 Task: Add Market Corner 5 Cheese 3 Colors Tortellini to the cart.
Action: Mouse moved to (63, 316)
Screenshot: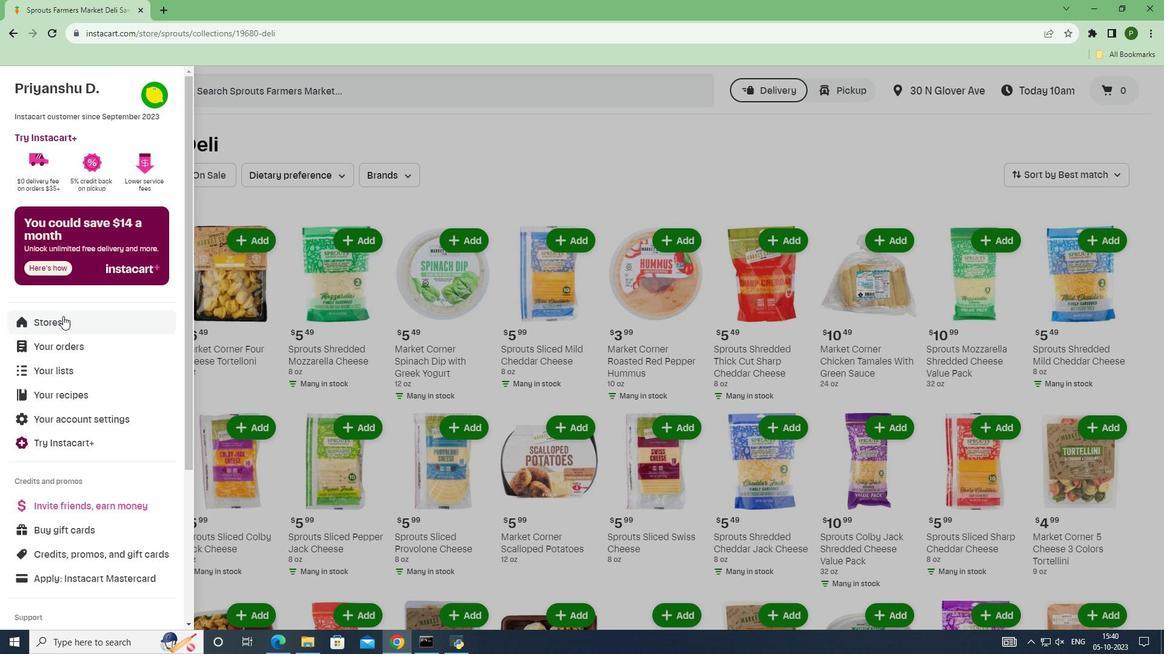 
Action: Mouse pressed left at (63, 316)
Screenshot: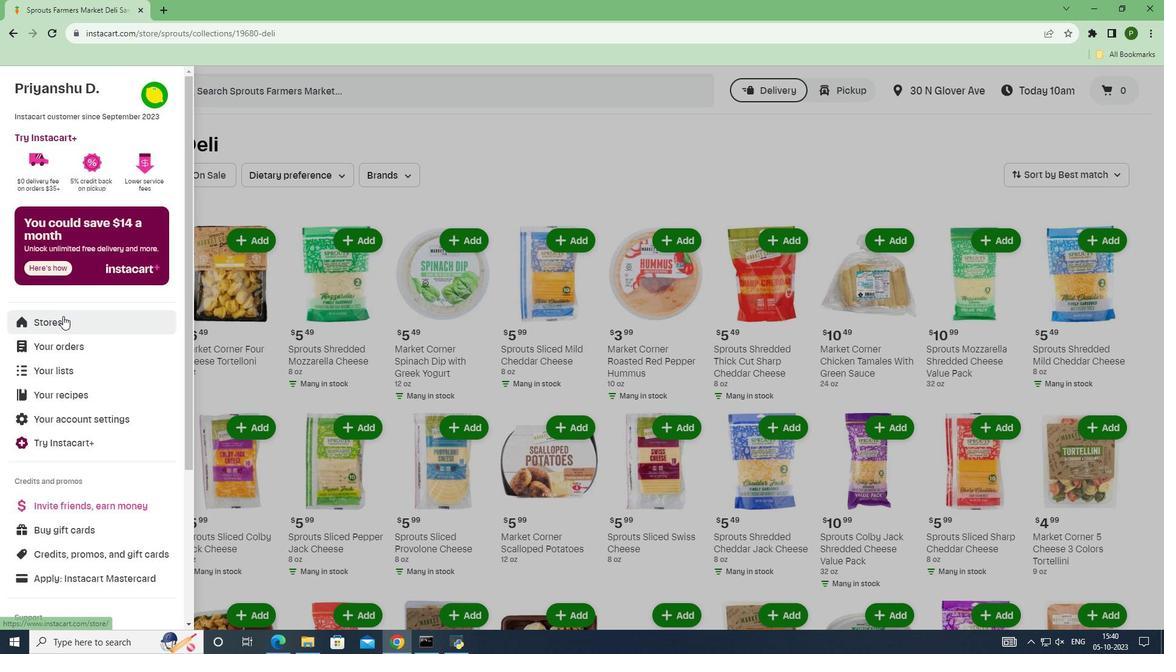 
Action: Mouse moved to (271, 144)
Screenshot: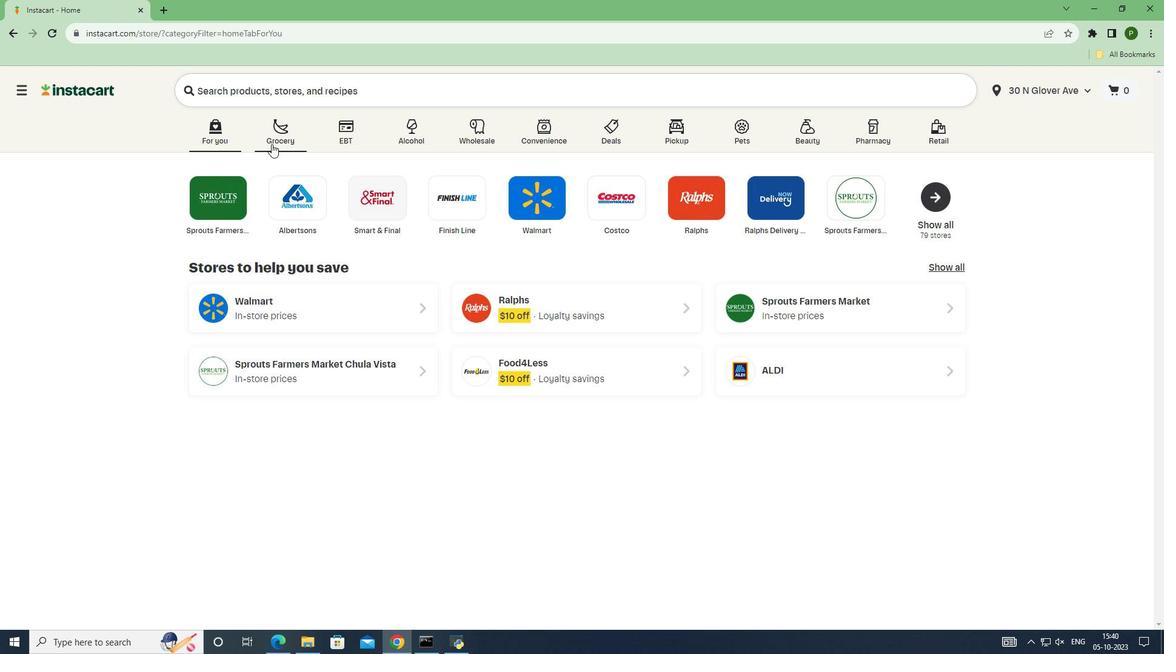 
Action: Mouse pressed left at (271, 144)
Screenshot: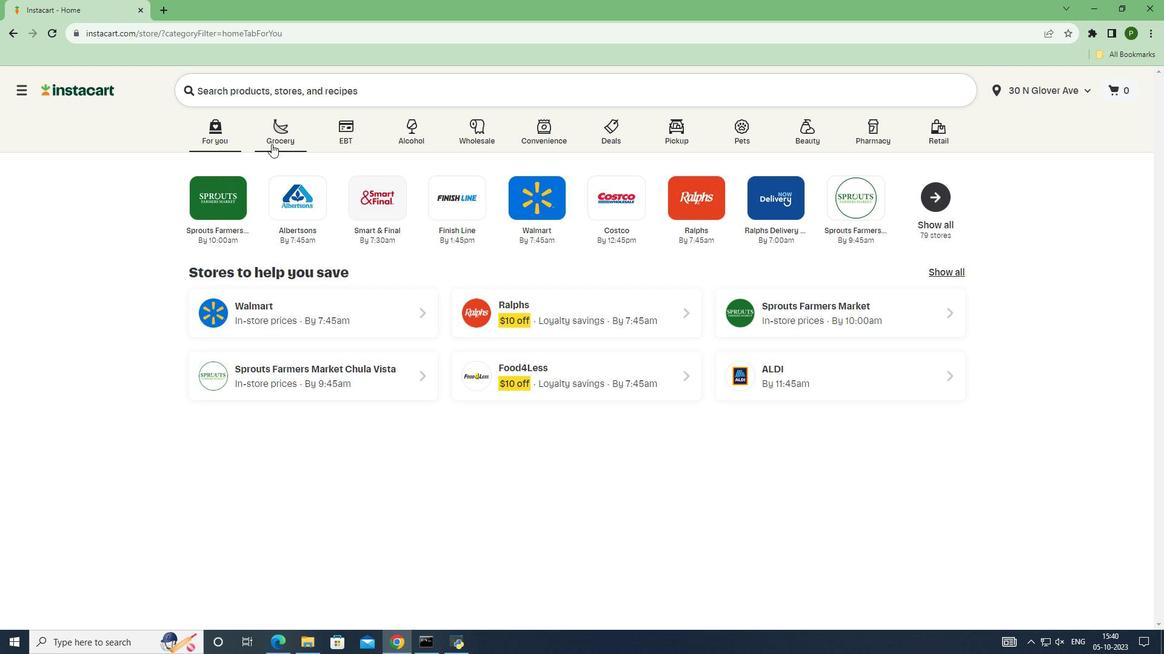 
Action: Mouse moved to (726, 278)
Screenshot: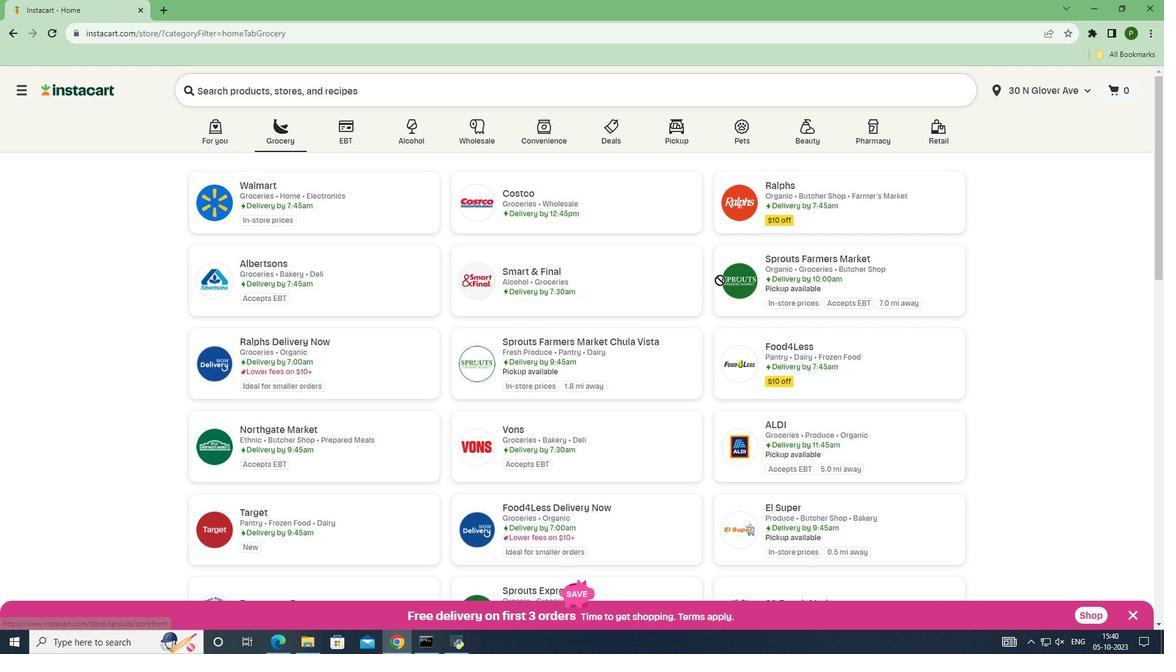 
Action: Mouse pressed left at (726, 278)
Screenshot: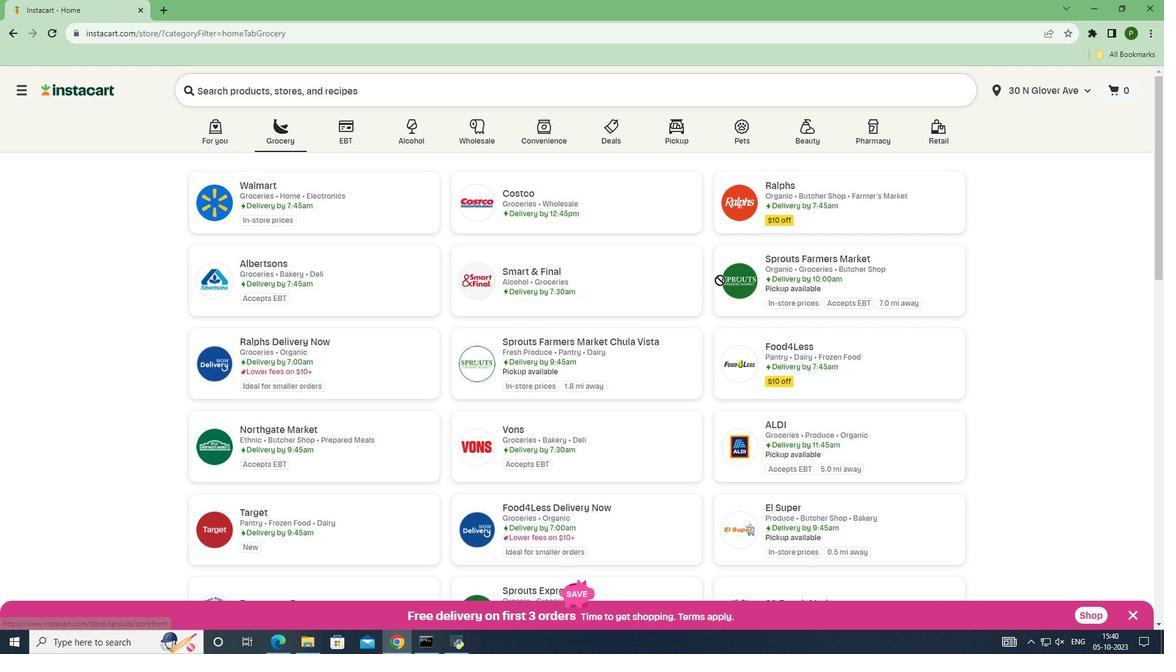 
Action: Mouse moved to (719, 280)
Screenshot: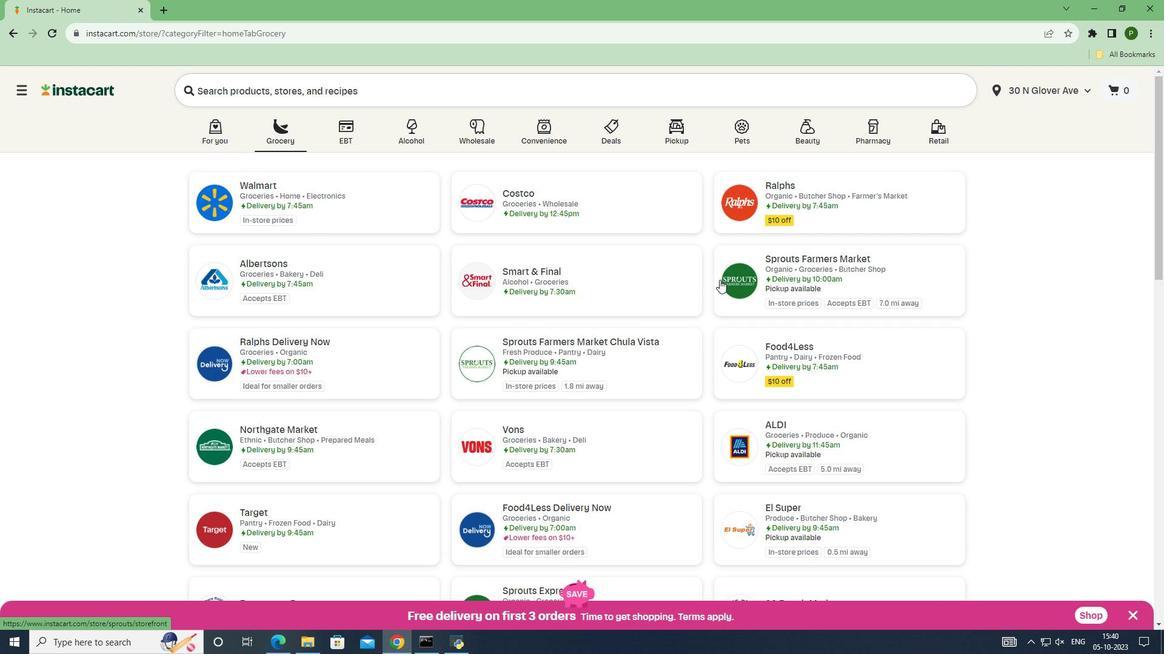
Action: Mouse pressed left at (719, 280)
Screenshot: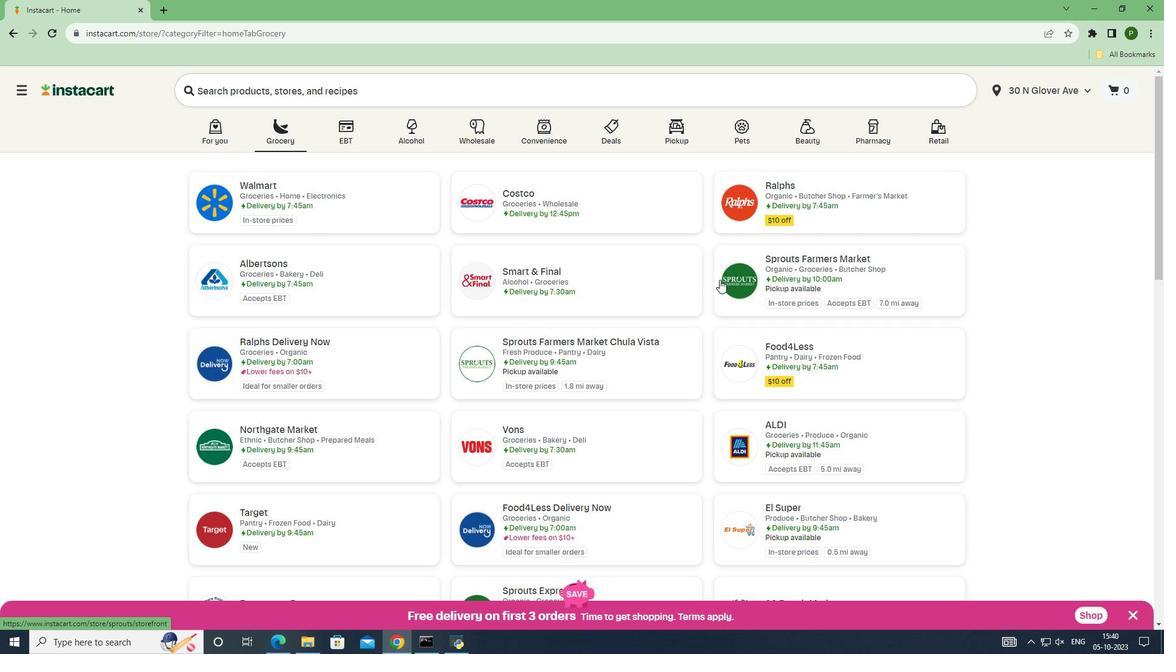 
Action: Mouse moved to (89, 334)
Screenshot: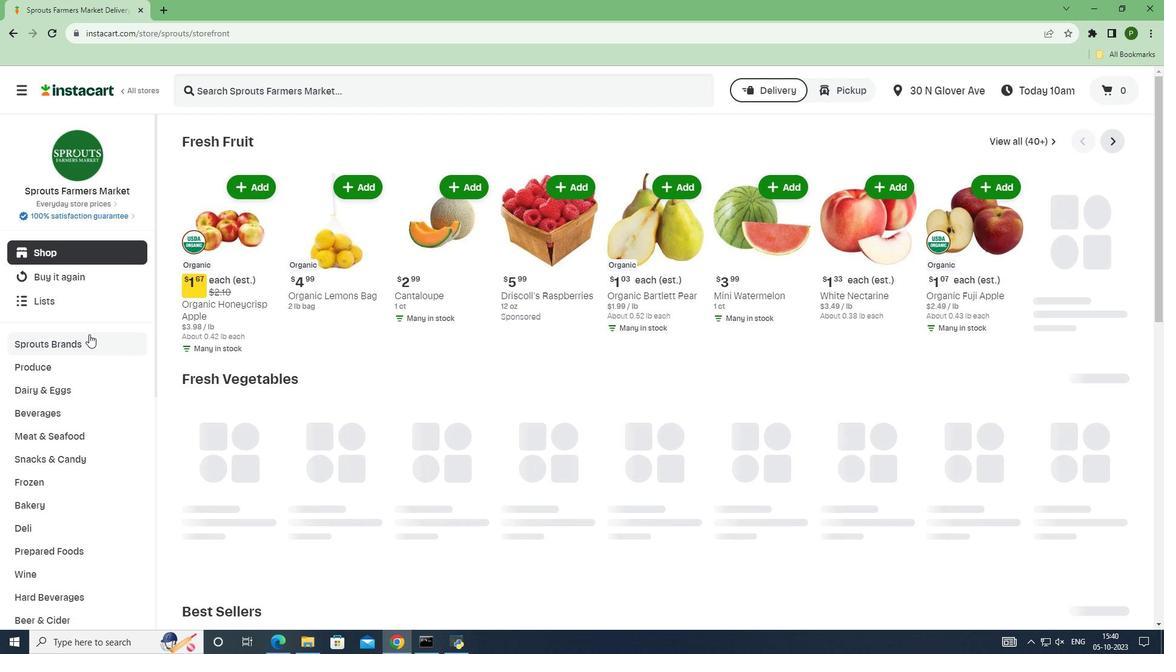 
Action: Mouse pressed left at (89, 334)
Screenshot: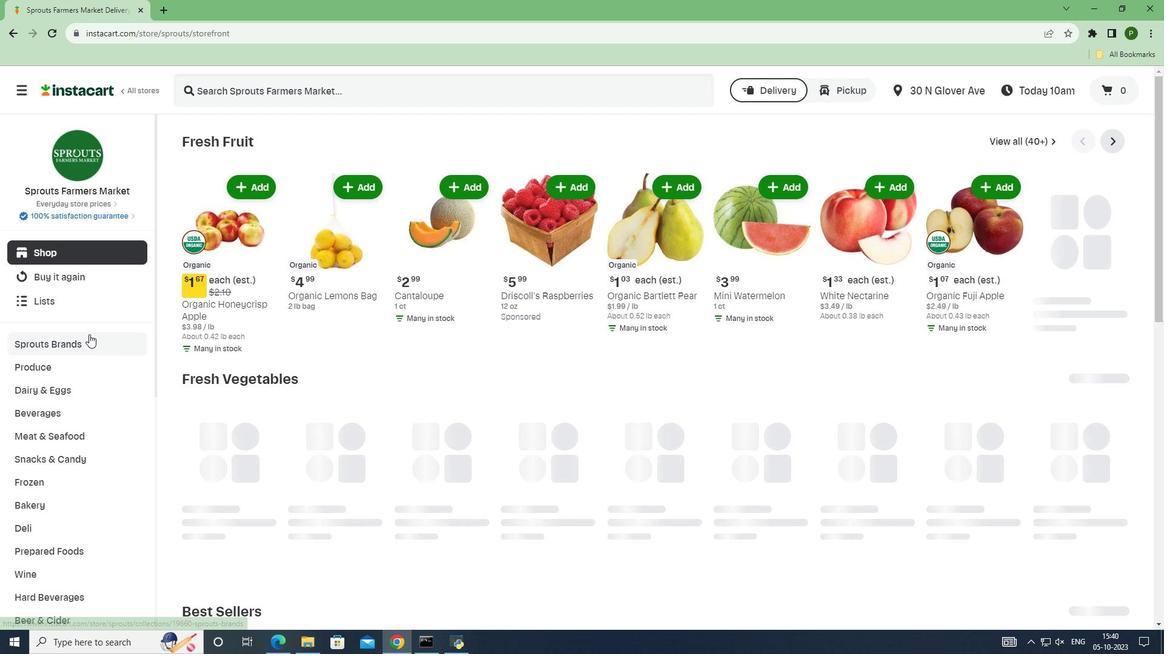 
Action: Mouse moved to (72, 484)
Screenshot: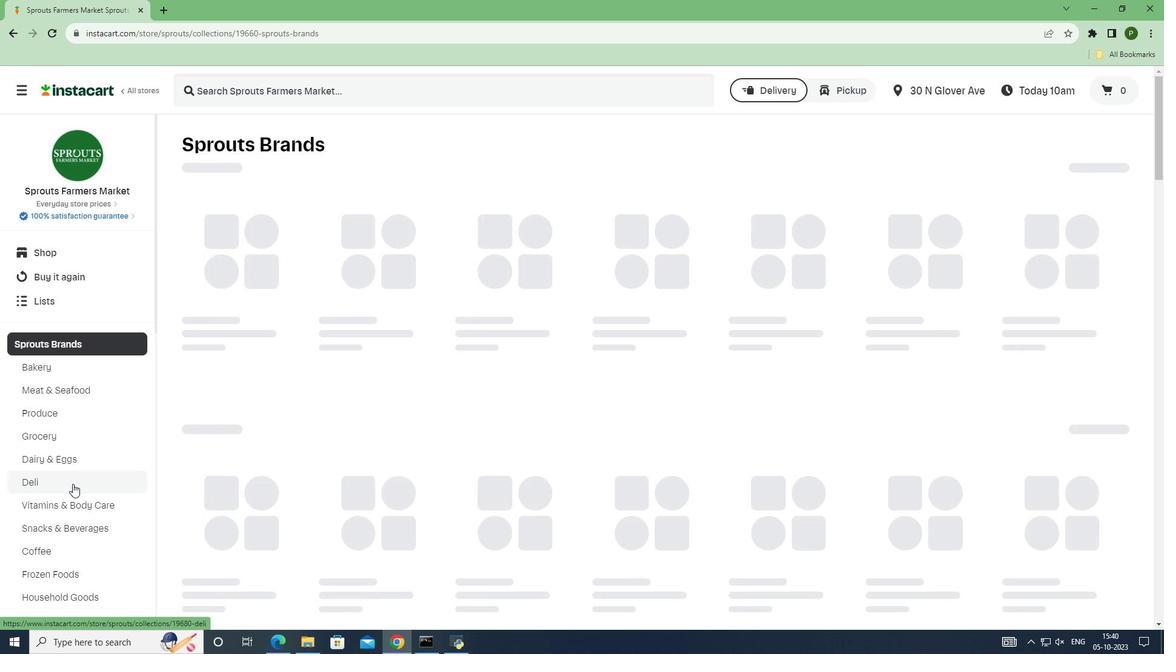 
Action: Mouse pressed left at (72, 484)
Screenshot: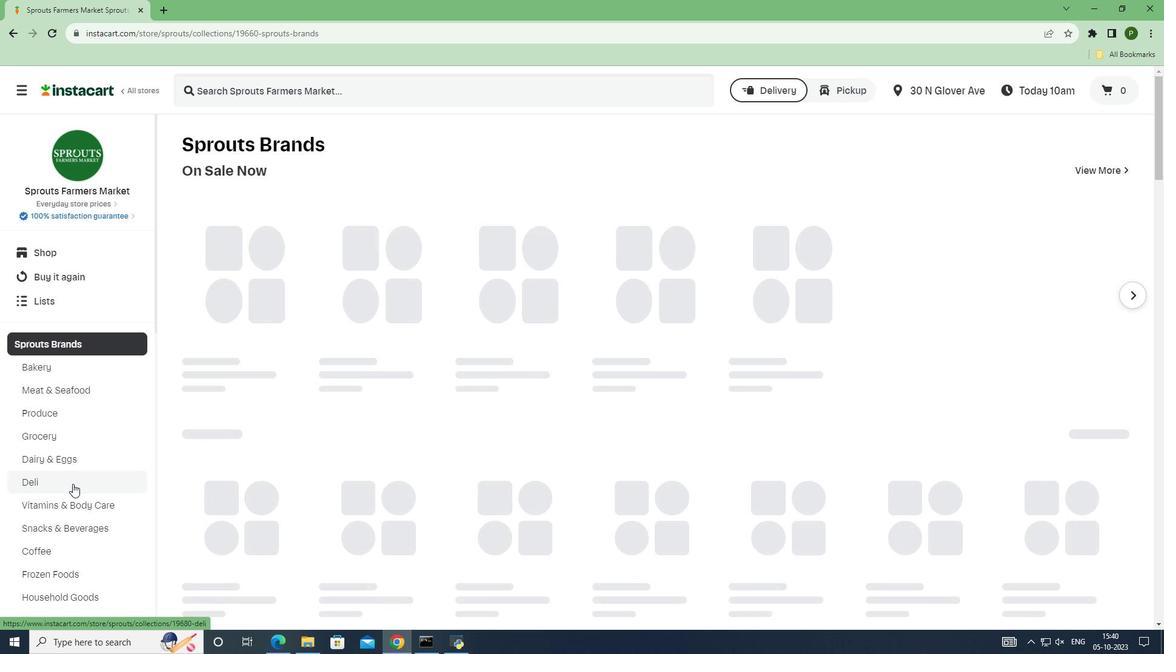 
Action: Mouse moved to (243, 93)
Screenshot: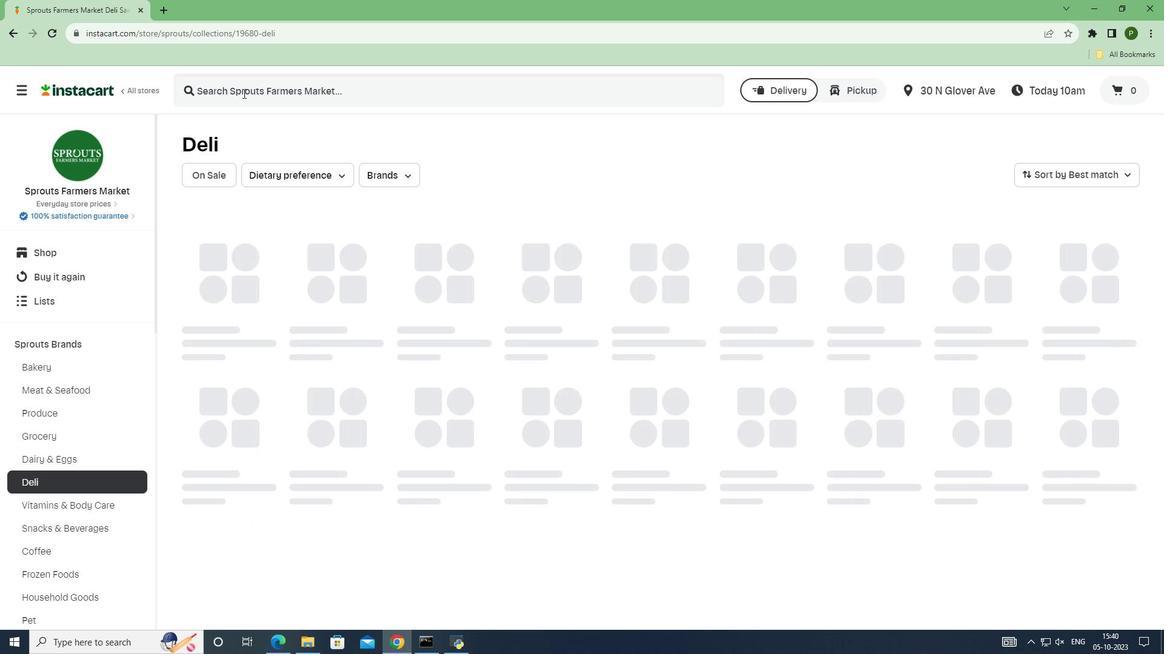 
Action: Mouse pressed left at (243, 93)
Screenshot: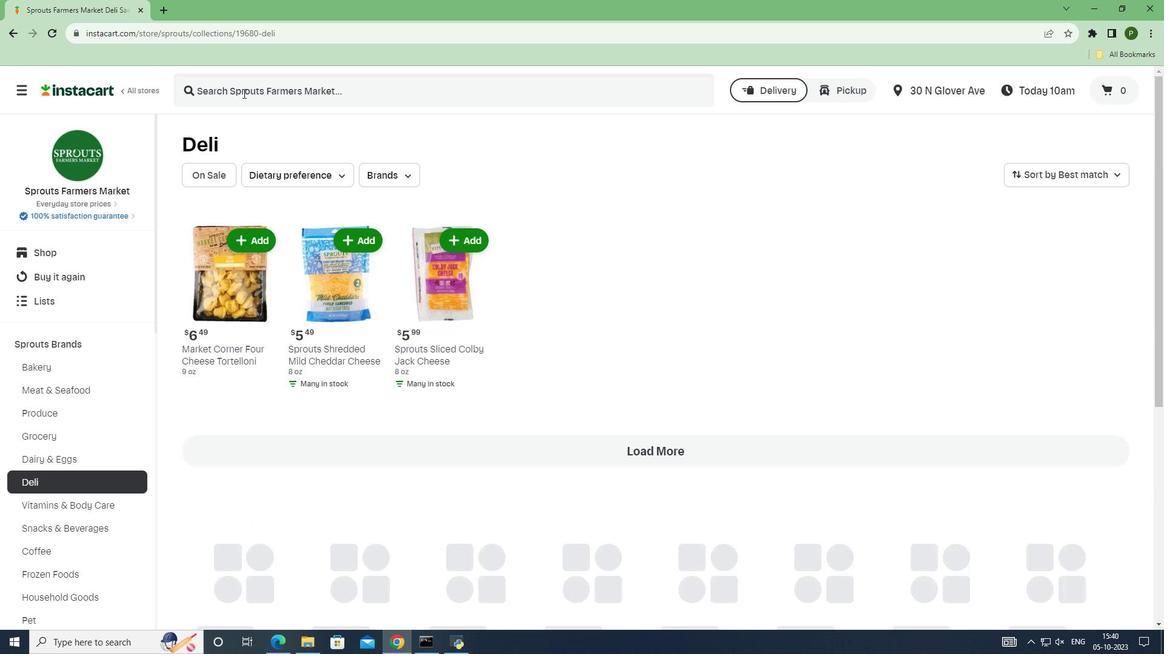 
Action: Key pressed <Key.caps_lock>M<Key.caps_lock>arket<Key.space>corner<Key.space>5<Key.space>cheese<Key.space>3<Key.space>colors<Key.space>tortellini<Key.enter>
Screenshot: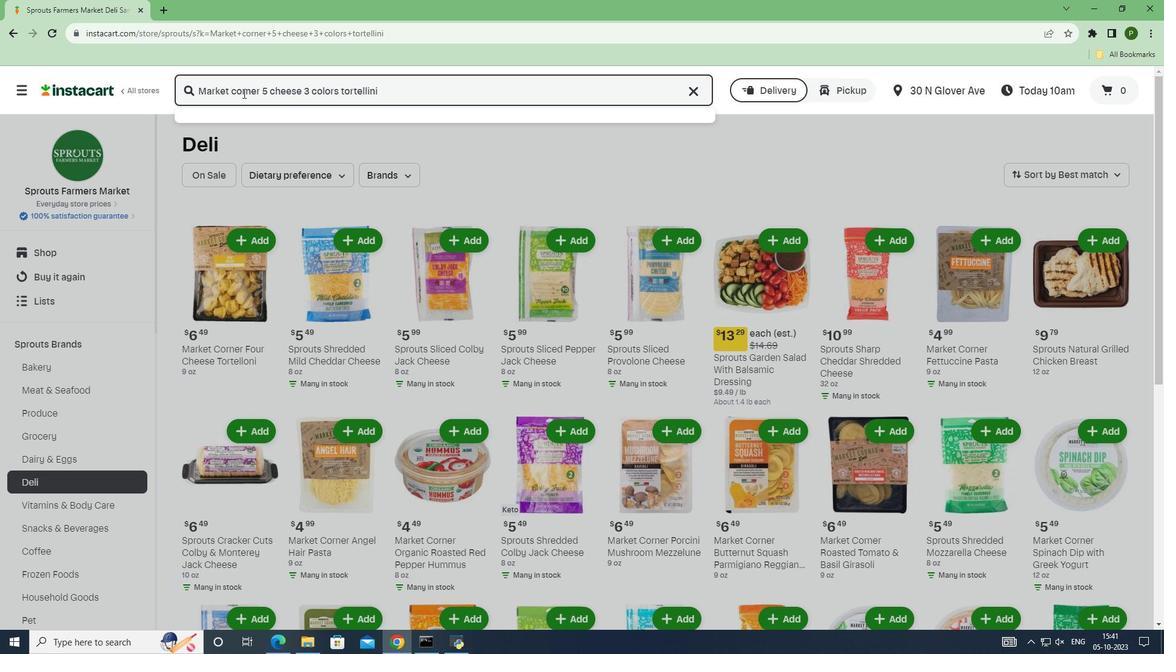 
Action: Mouse moved to (351, 202)
Screenshot: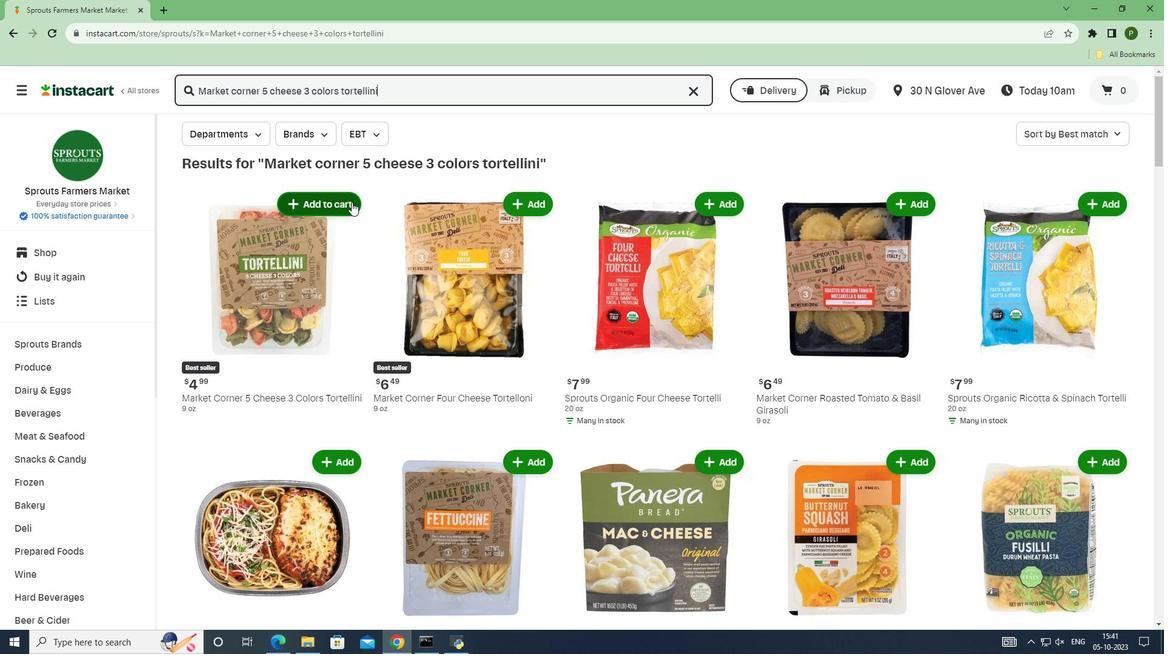 
Action: Mouse pressed left at (351, 202)
Screenshot: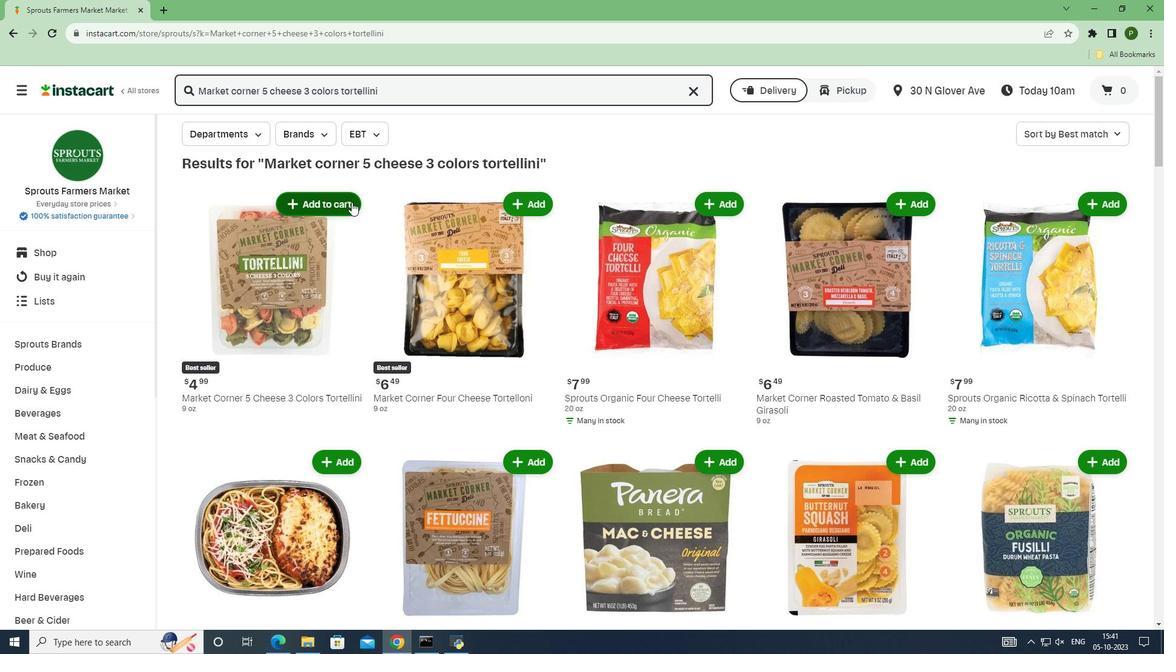 
